 Task: Create a sub task System Test and UAT for the task  Implement a new cloud-based knowledge management system for a company in the project AvidTech , assign it to team member softage.2@softage.net and update the status of the sub task to  Off Track , set the priority of the sub task to High
Action: Mouse moved to (546, 359)
Screenshot: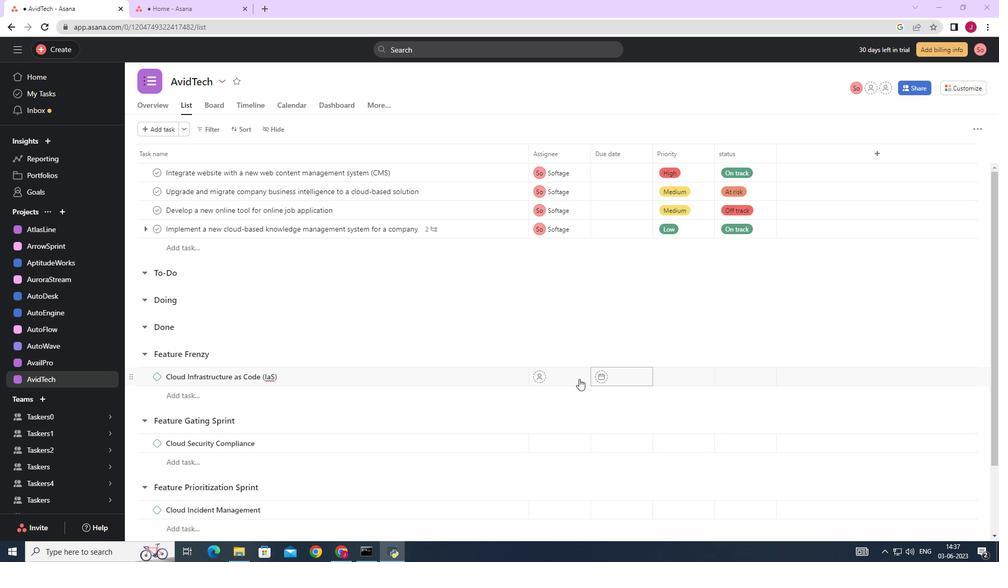 
Action: Mouse scrolled (546, 359) with delta (0, 0)
Screenshot: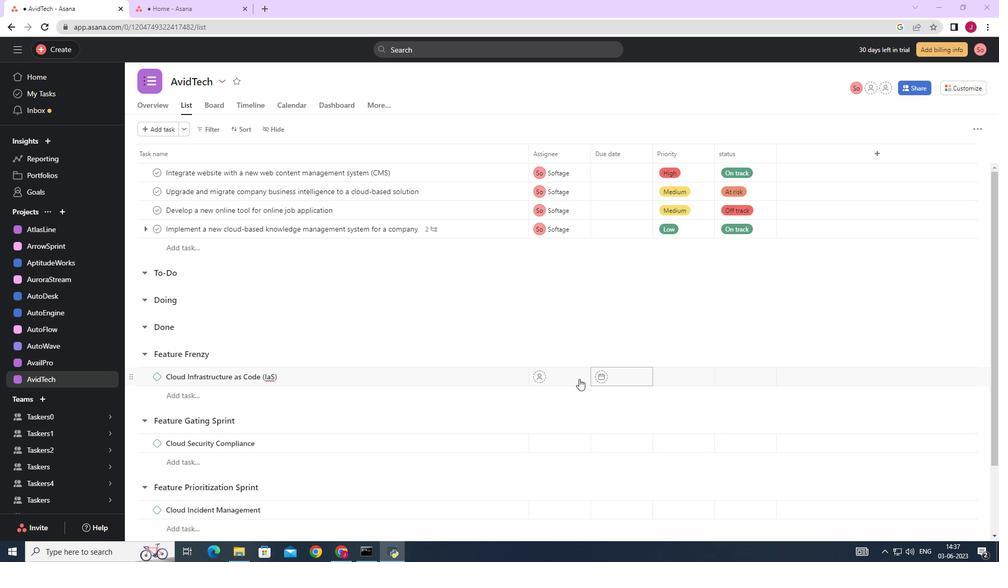 
Action: Mouse moved to (543, 355)
Screenshot: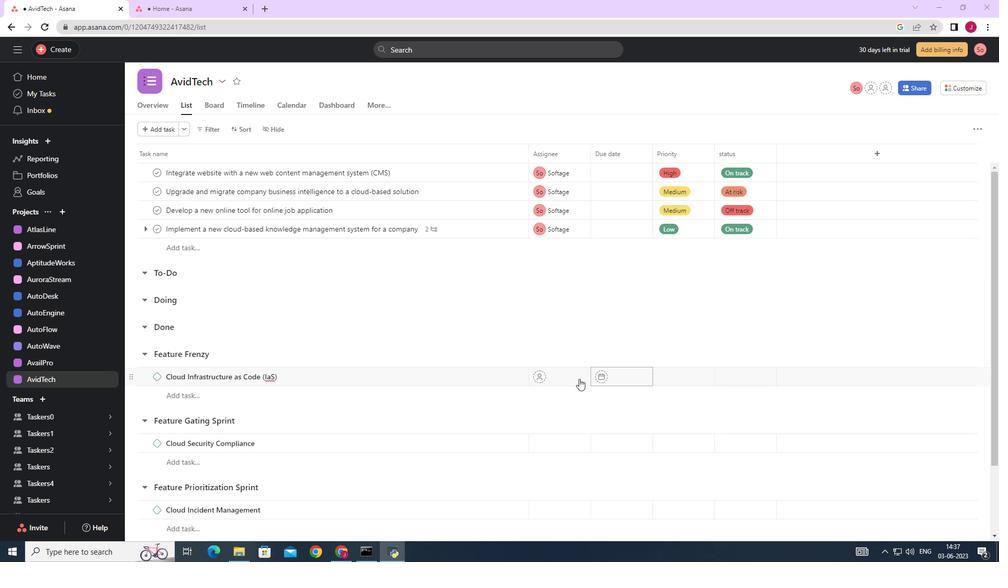 
Action: Mouse scrolled (543, 356) with delta (0, 0)
Screenshot: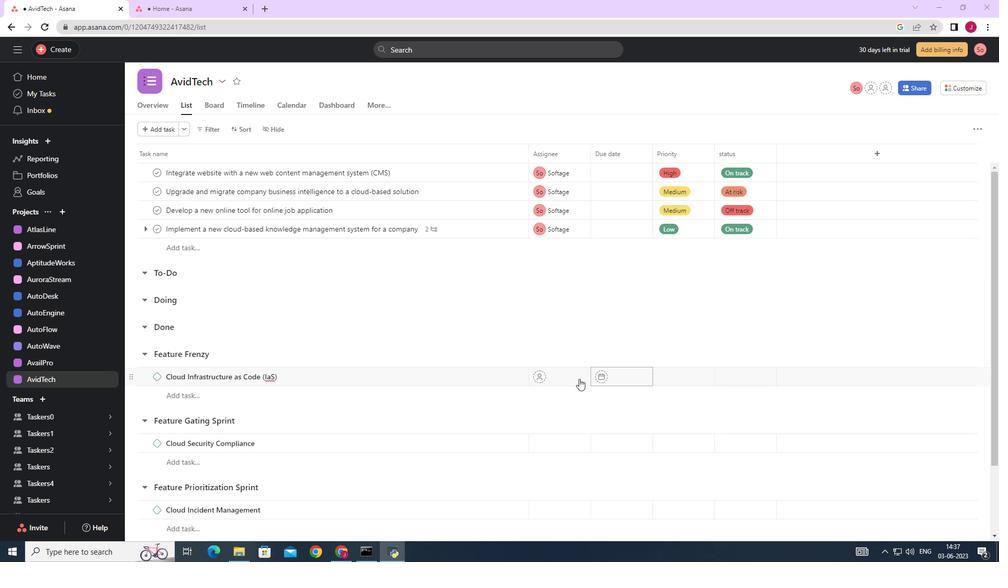 
Action: Mouse moved to (540, 353)
Screenshot: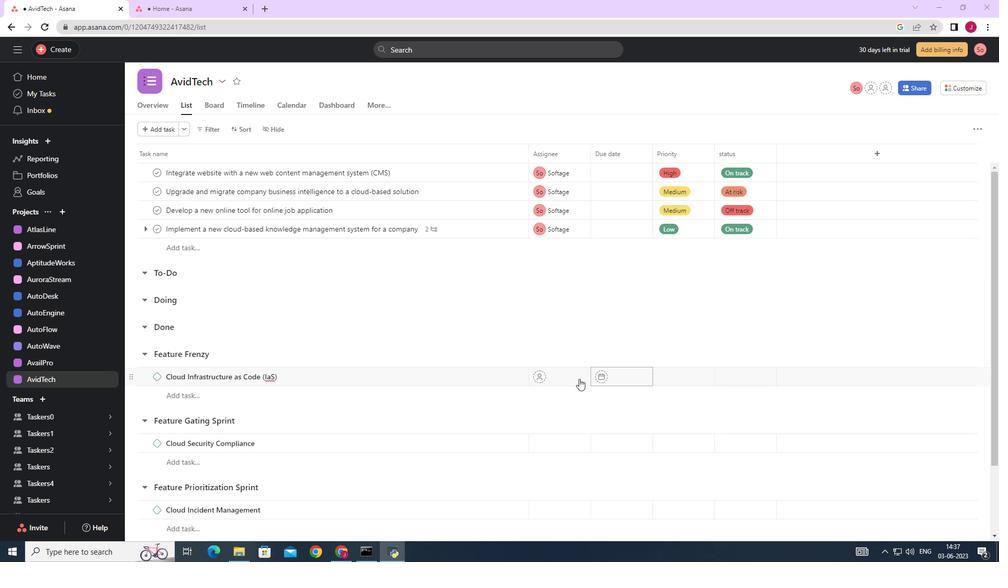 
Action: Mouse scrolled (540, 353) with delta (0, 0)
Screenshot: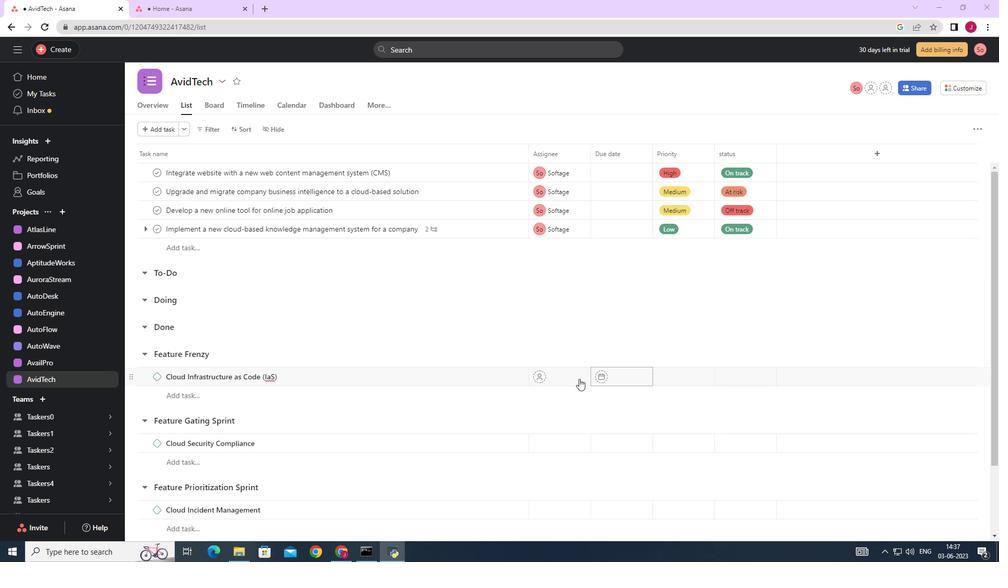 
Action: Mouse moved to (476, 224)
Screenshot: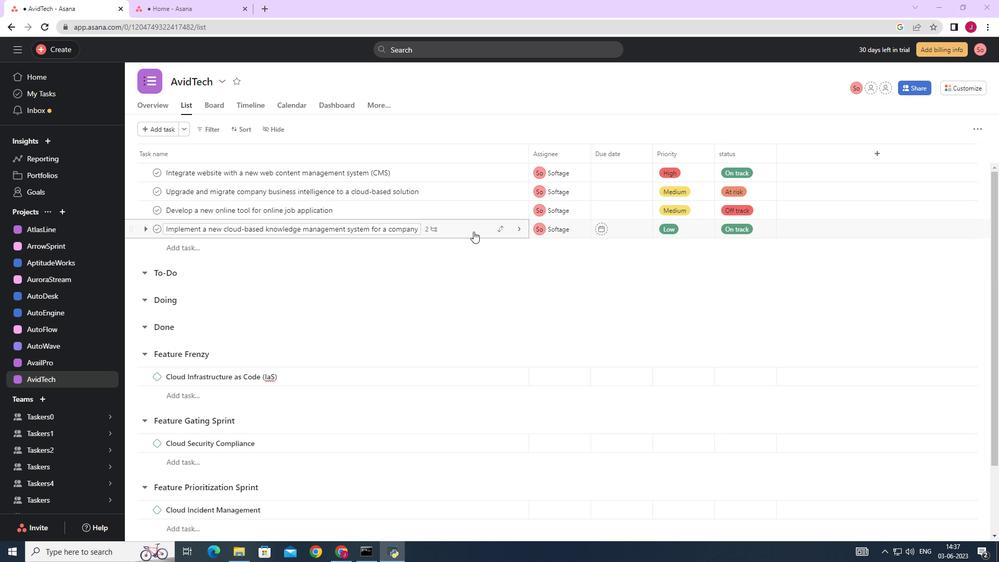 
Action: Mouse pressed left at (476, 224)
Screenshot: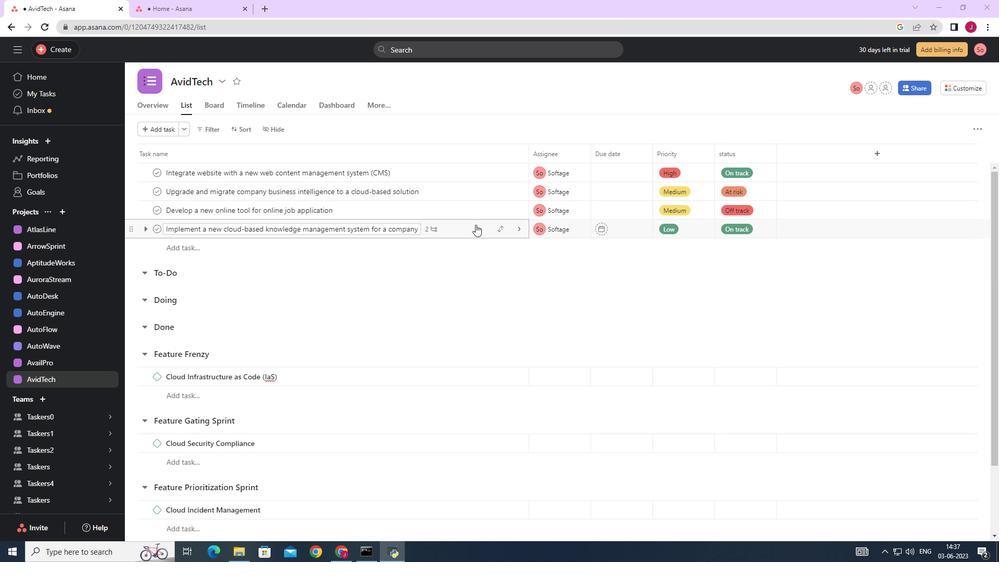 
Action: Mouse moved to (807, 320)
Screenshot: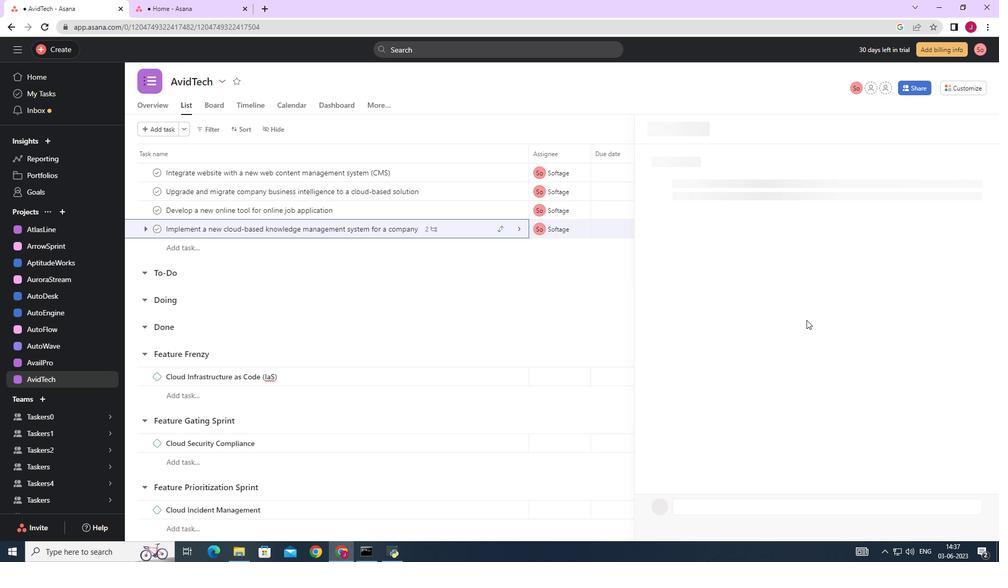 
Action: Mouse scrolled (807, 319) with delta (0, 0)
Screenshot: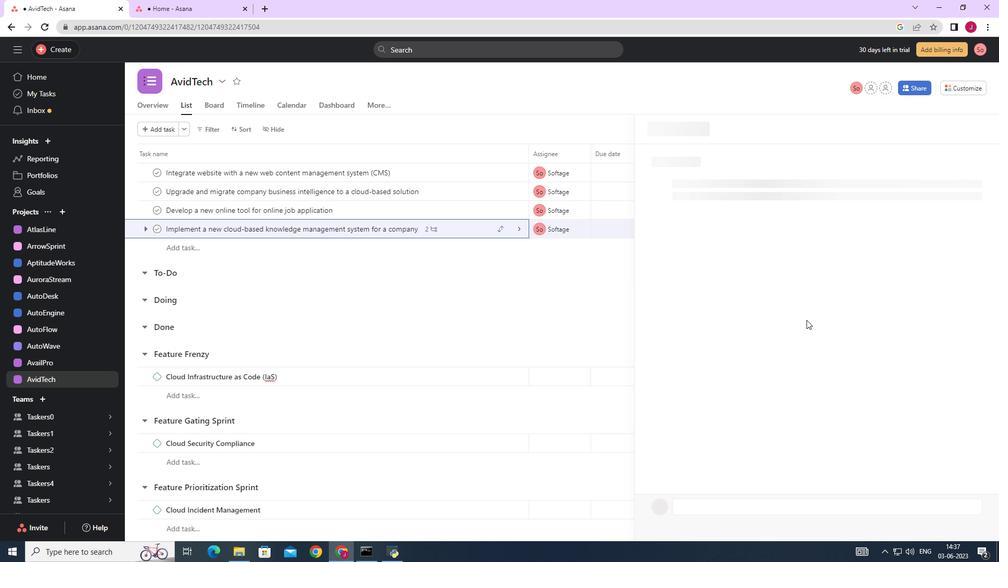 
Action: Mouse moved to (807, 320)
Screenshot: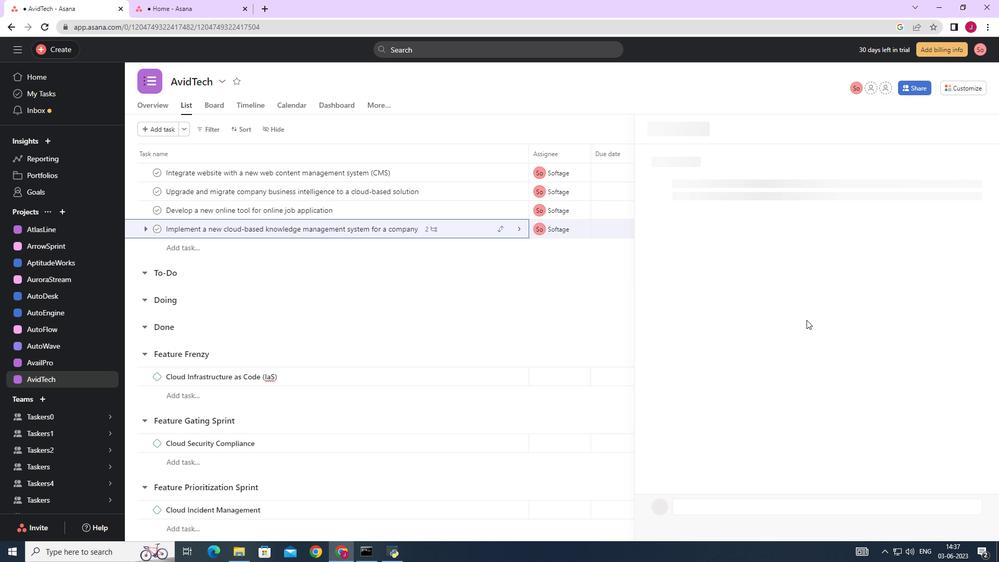 
Action: Mouse scrolled (807, 319) with delta (0, 0)
Screenshot: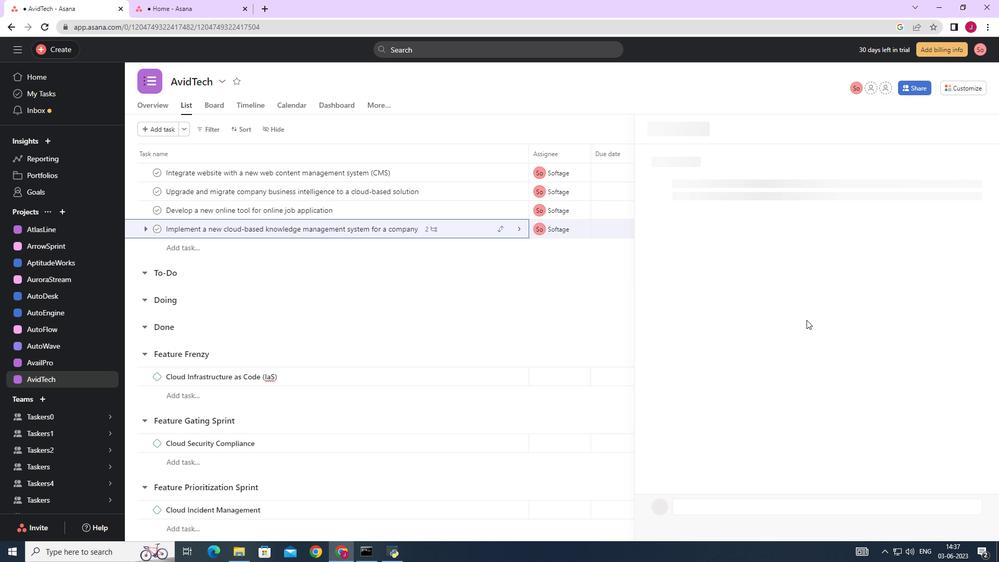 
Action: Mouse moved to (807, 319)
Screenshot: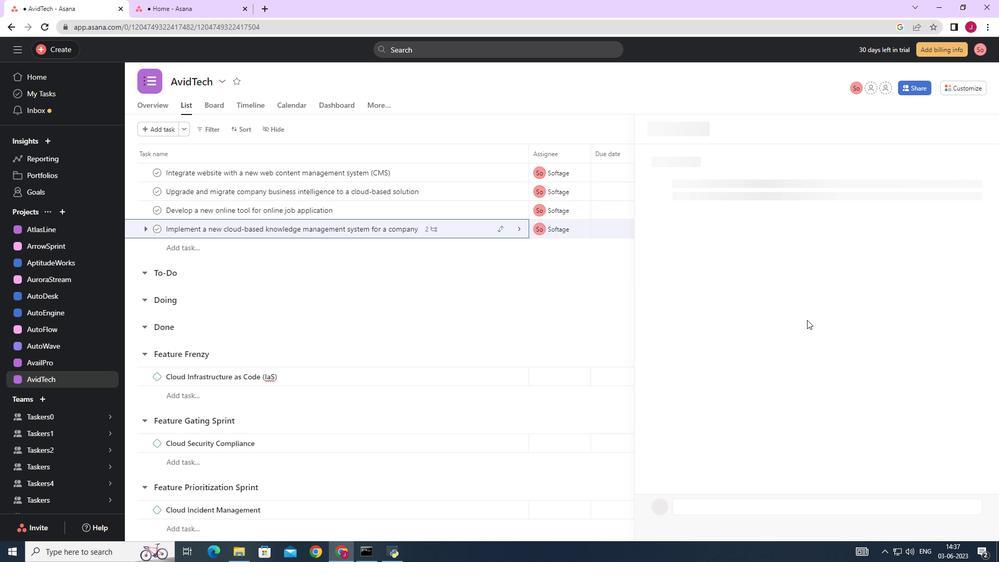 
Action: Mouse scrolled (807, 319) with delta (0, 0)
Screenshot: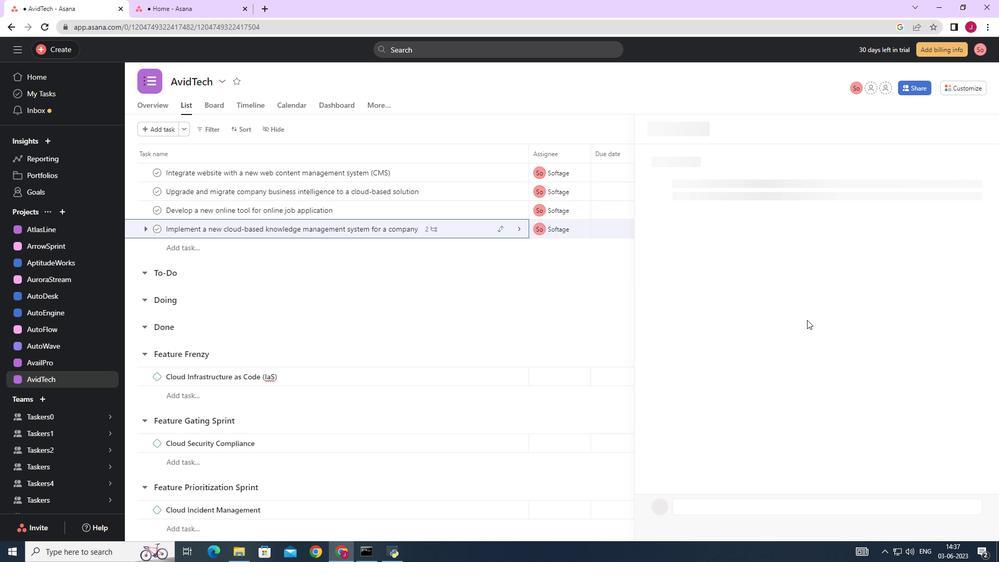
Action: Mouse moved to (756, 324)
Screenshot: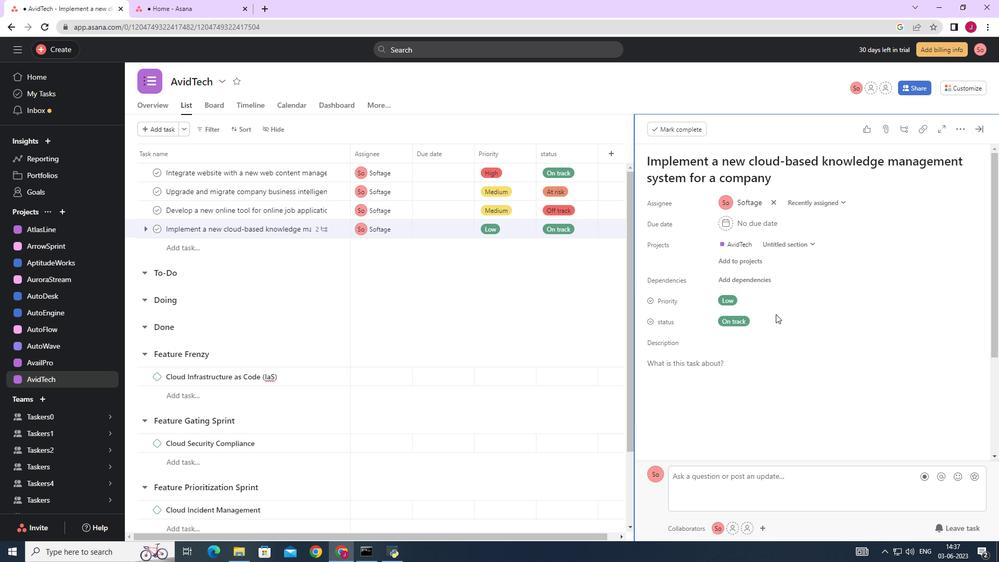 
Action: Mouse scrolled (756, 323) with delta (0, 0)
Screenshot: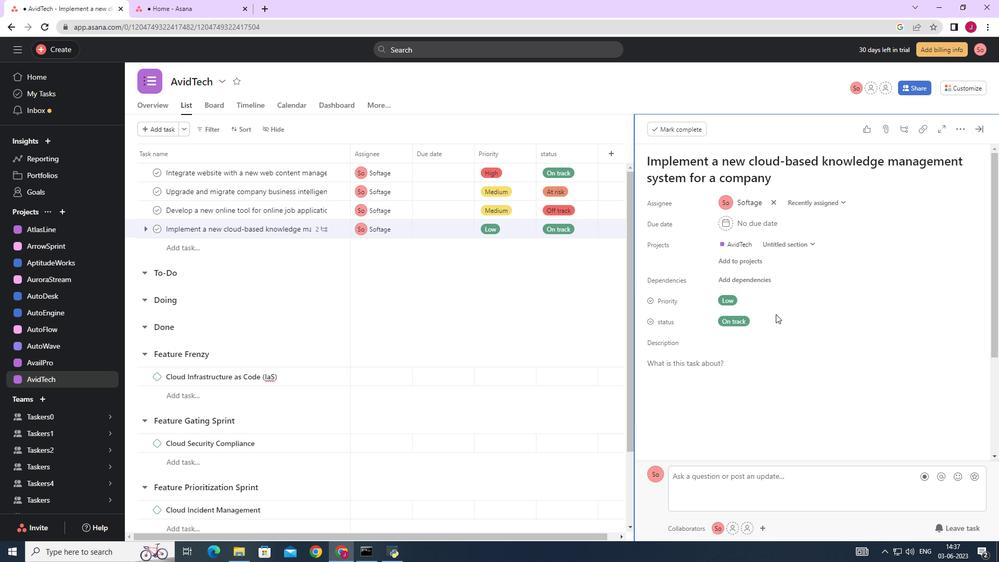 
Action: Mouse moved to (756, 324)
Screenshot: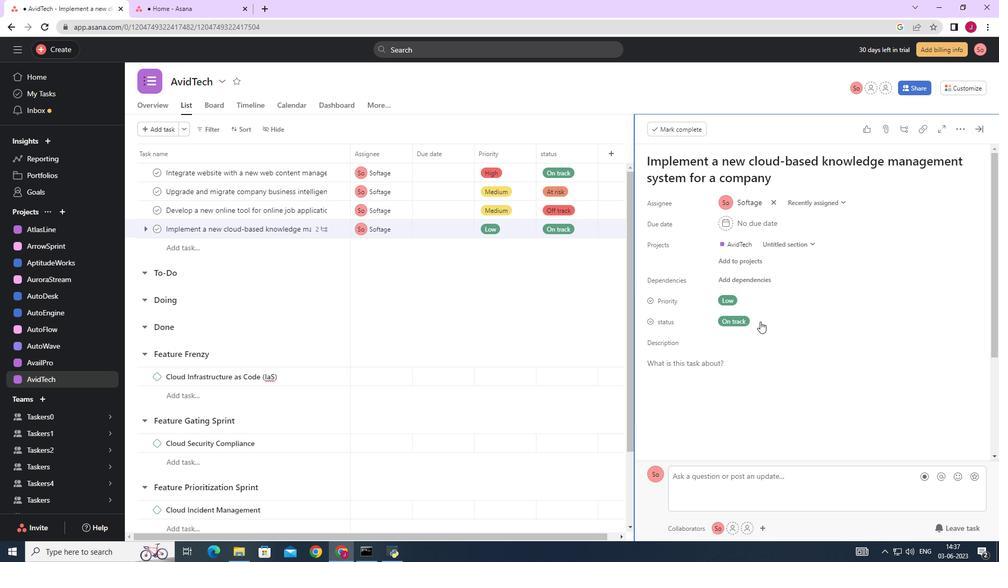 
Action: Mouse scrolled (756, 323) with delta (0, 0)
Screenshot: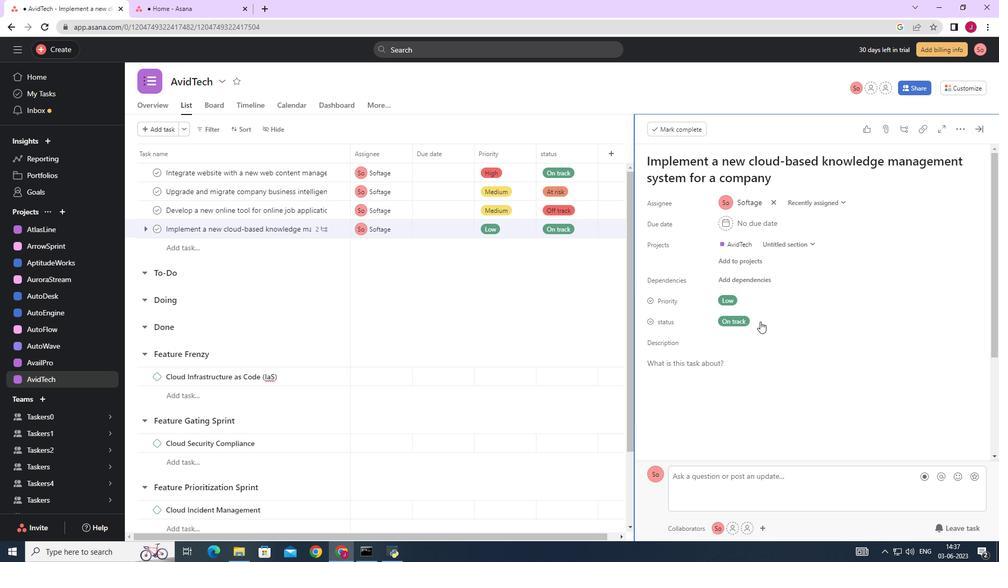 
Action: Mouse moved to (755, 324)
Screenshot: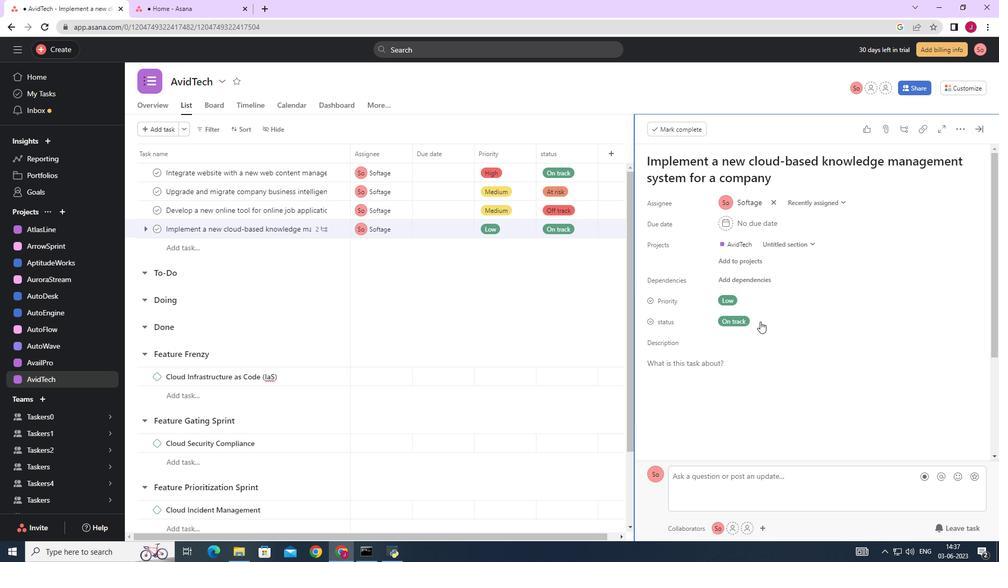 
Action: Mouse scrolled (755, 324) with delta (0, 0)
Screenshot: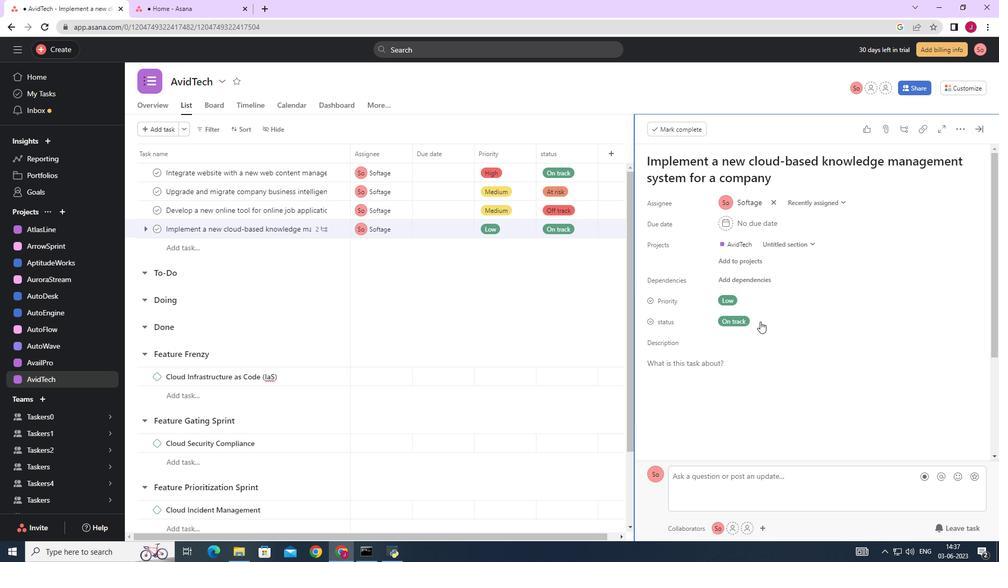 
Action: Mouse moved to (724, 327)
Screenshot: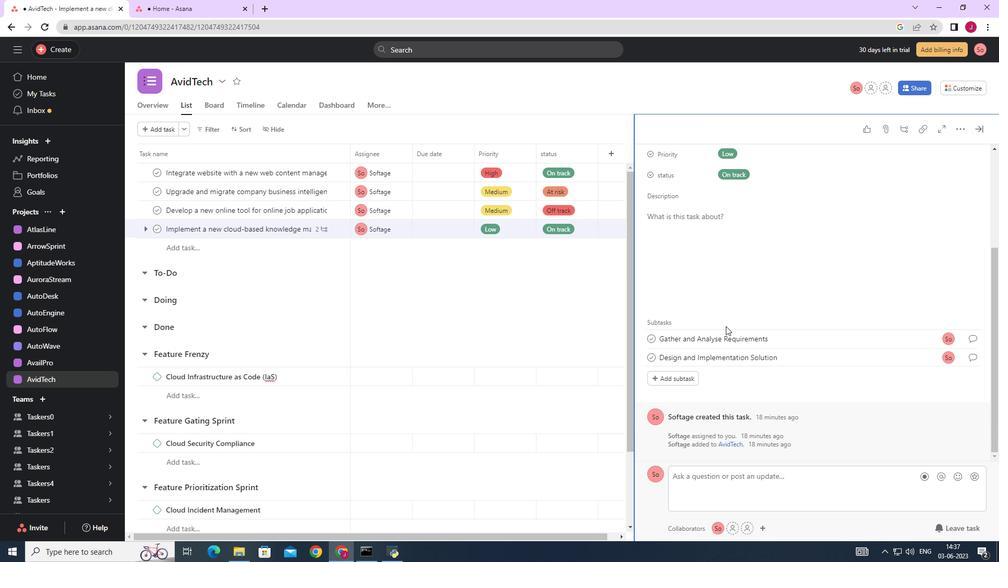 
Action: Mouse scrolled (724, 327) with delta (0, 0)
Screenshot: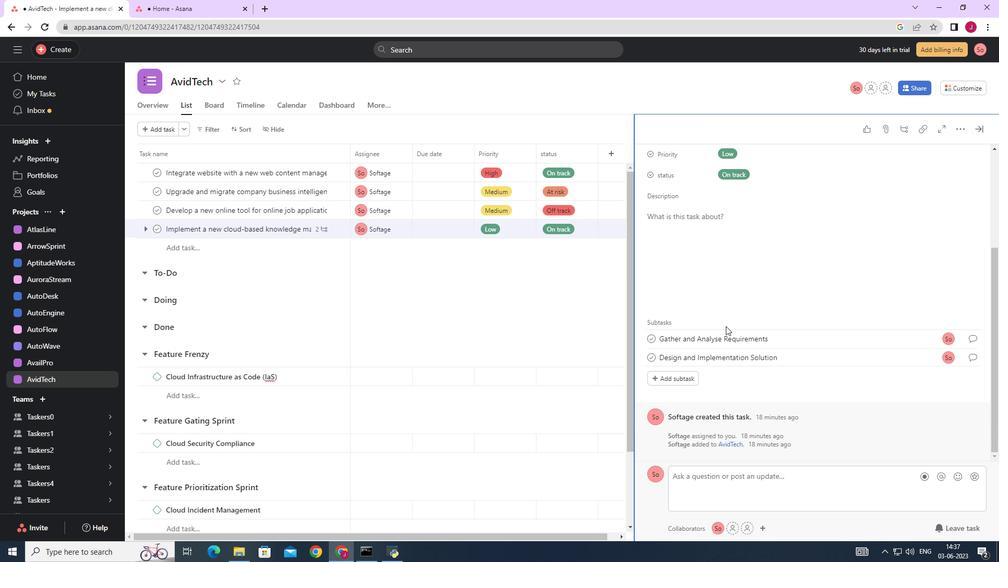 
Action: Mouse scrolled (724, 327) with delta (0, 0)
Screenshot: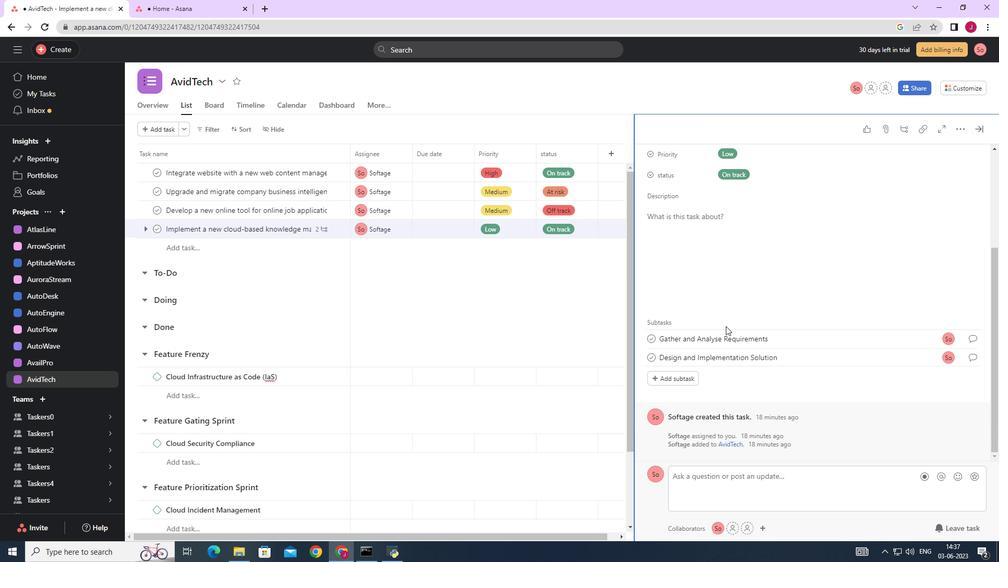 
Action: Mouse moved to (681, 380)
Screenshot: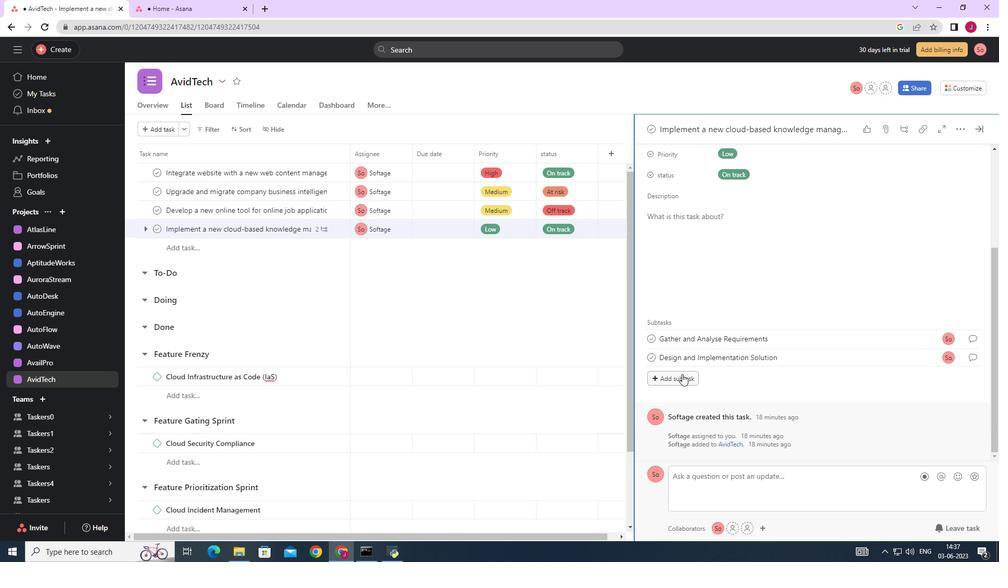 
Action: Mouse pressed left at (681, 380)
Screenshot: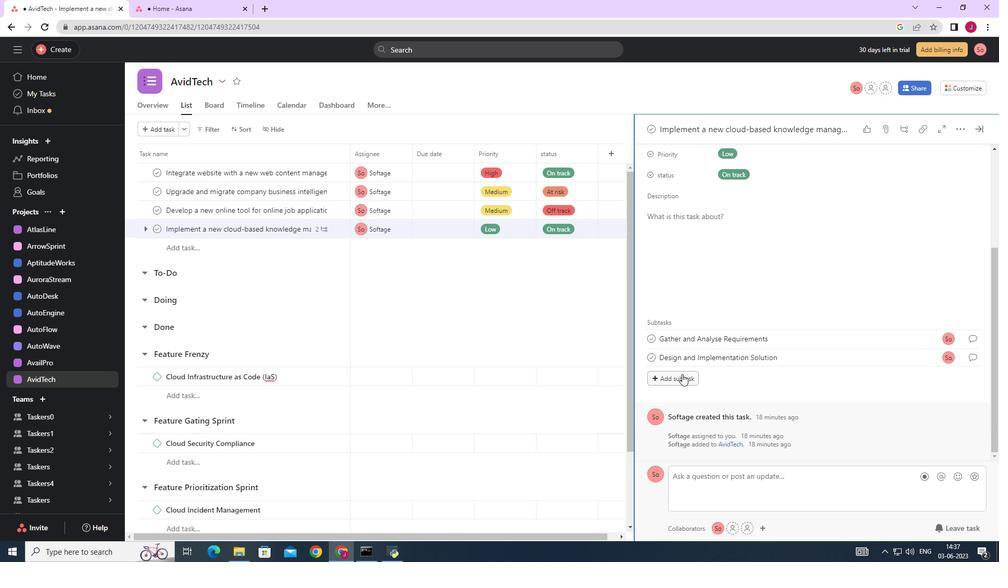 
Action: Mouse moved to (671, 357)
Screenshot: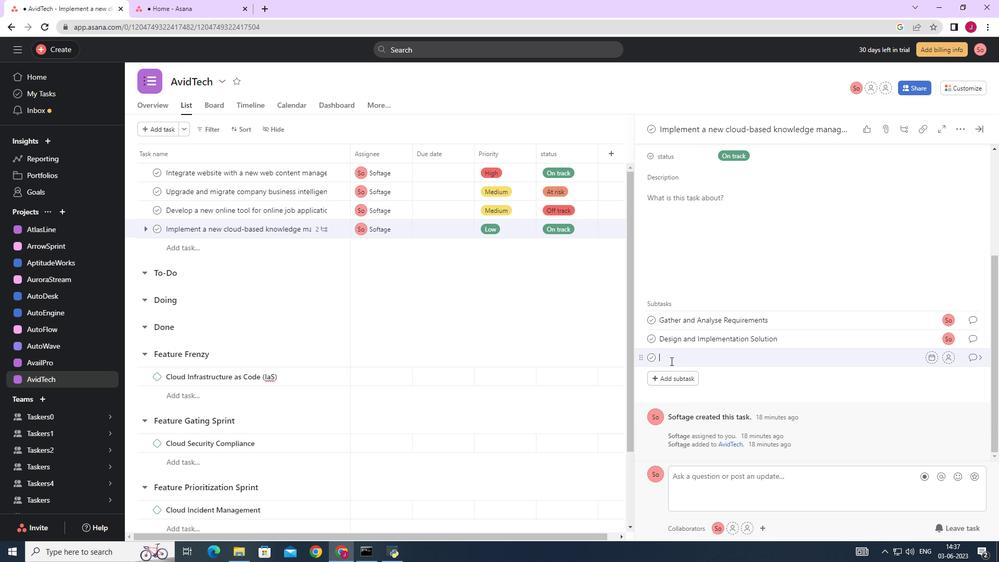 
Action: Key pressed <Key.caps_lock>S<Key.caps_lock>ystem<Key.space><Key.caps_lock>T<Key.caps_lock>est<Key.space>and<Key.space><Key.caps_lock>UAT
Screenshot: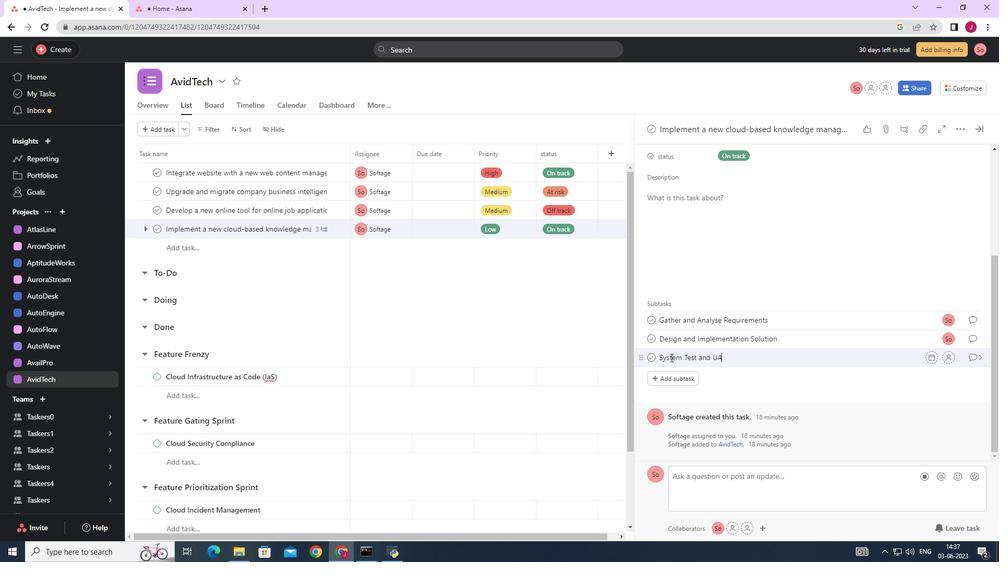 
Action: Mouse moved to (944, 361)
Screenshot: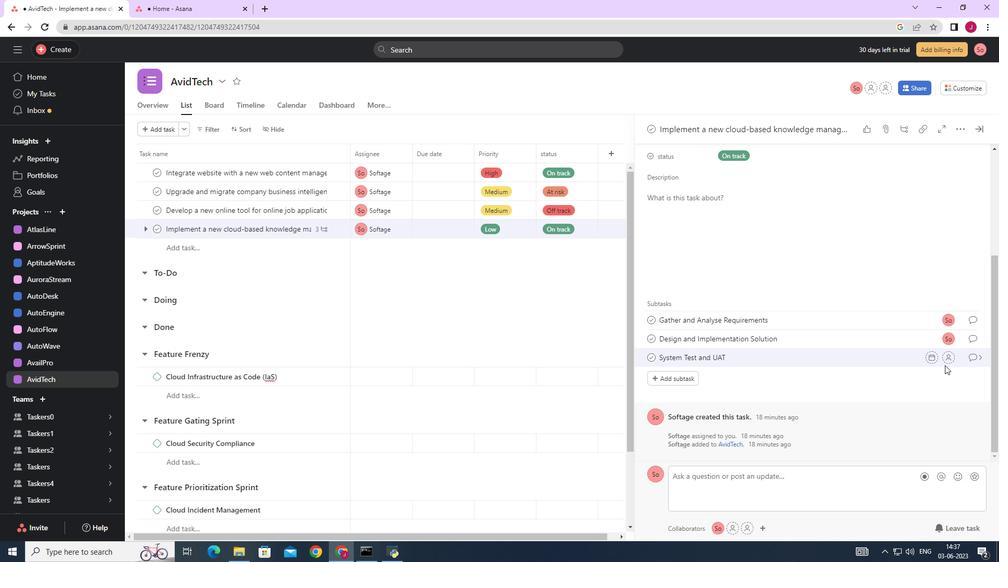 
Action: Mouse pressed left at (944, 361)
Screenshot: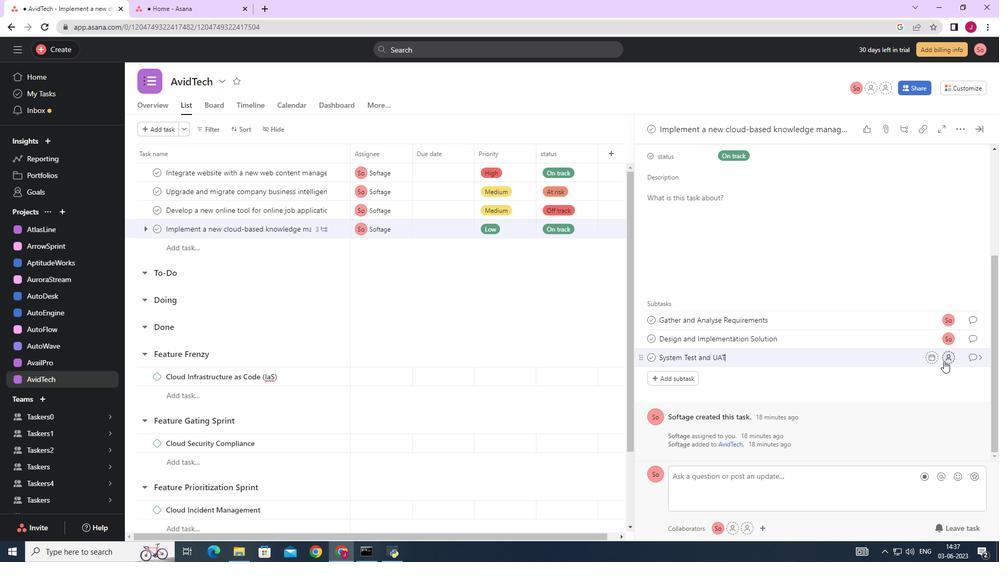 
Action: Mouse moved to (831, 390)
Screenshot: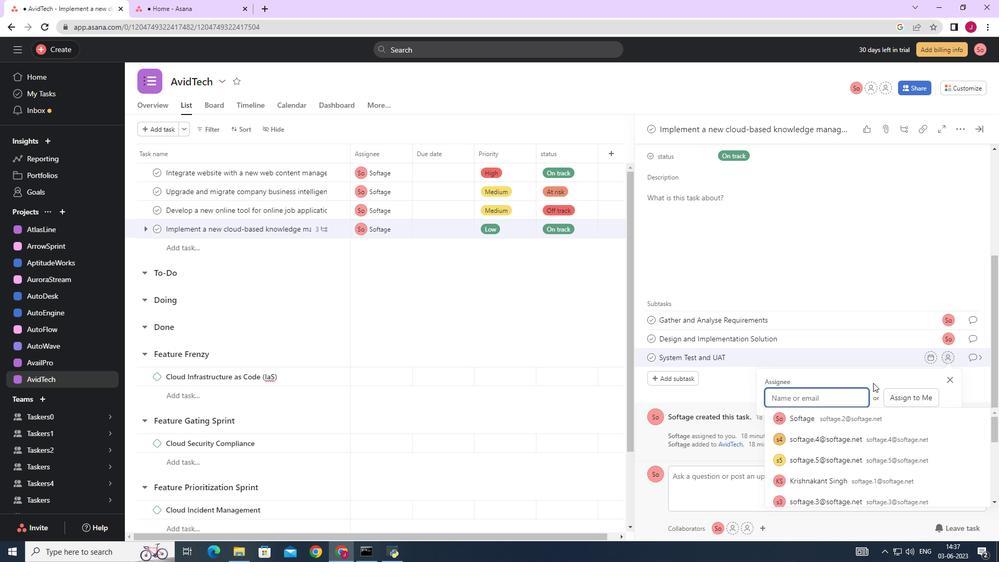 
Action: Key pressed SOFTAGE.2
Screenshot: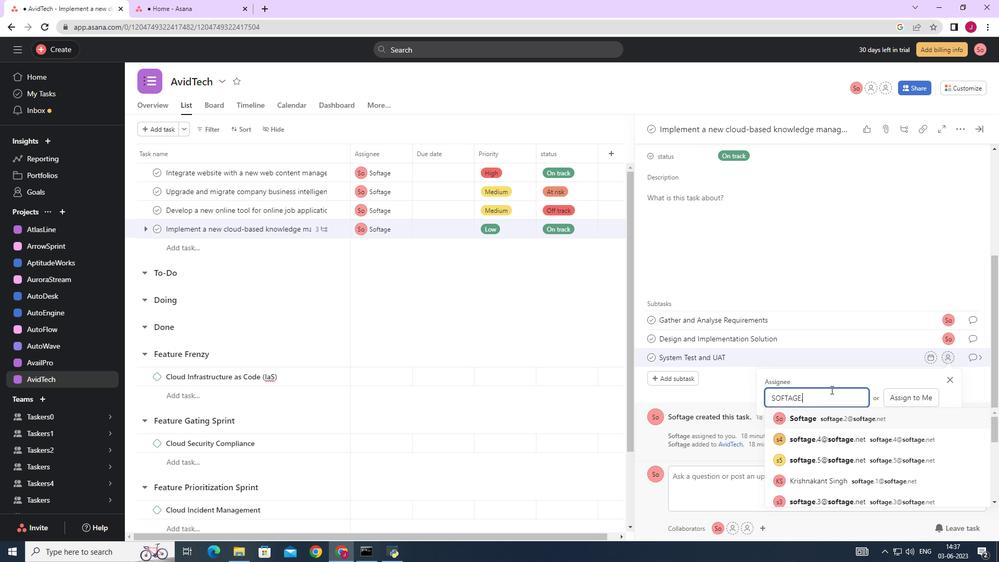 
Action: Mouse moved to (853, 418)
Screenshot: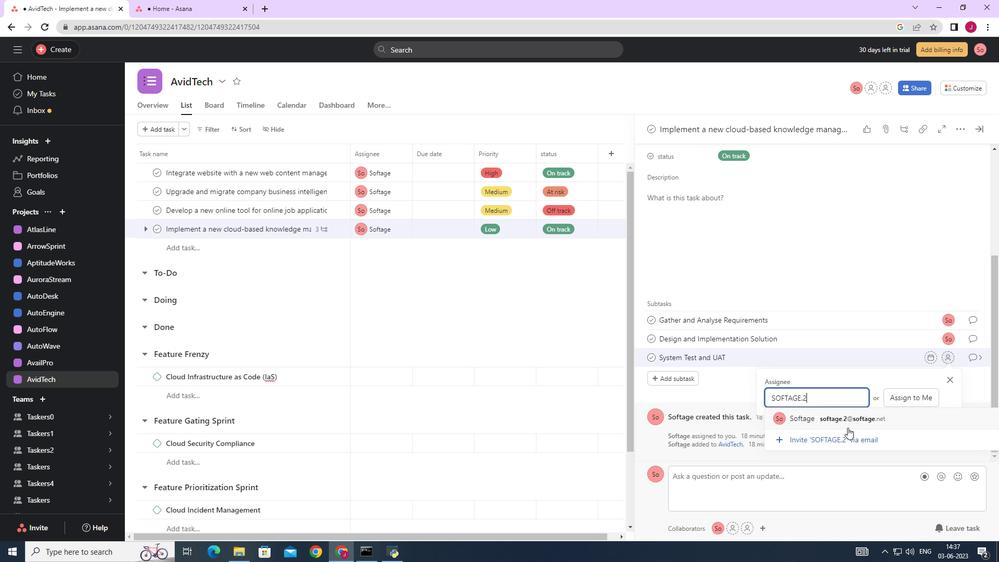 
Action: Mouse pressed left at (853, 418)
Screenshot: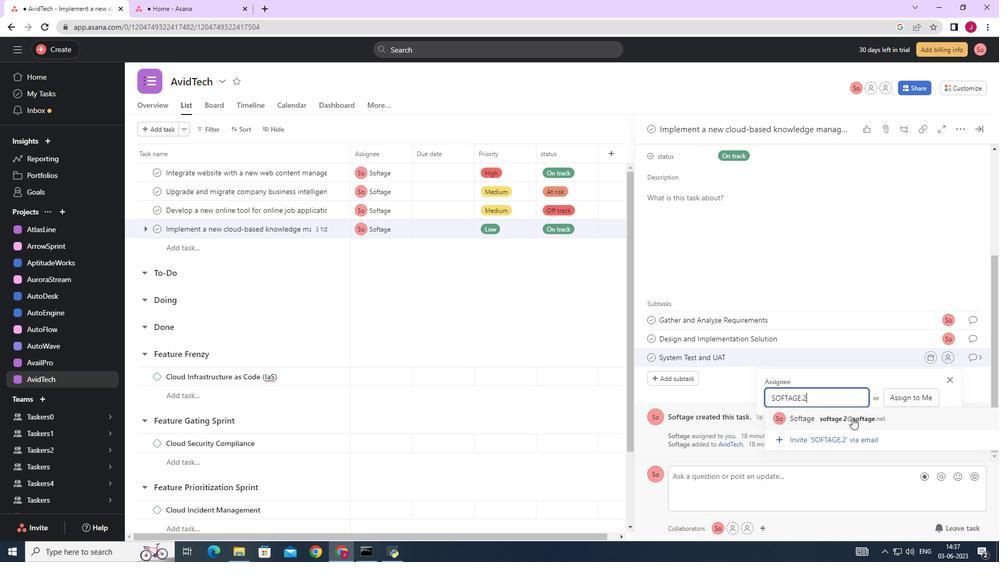 
Action: Mouse moved to (972, 358)
Screenshot: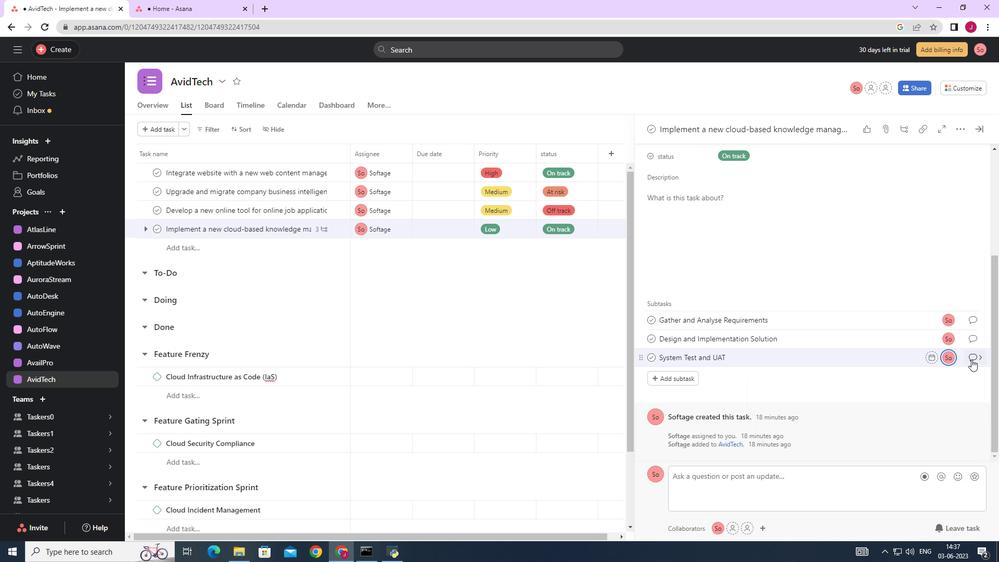 
Action: Mouse pressed left at (972, 358)
Screenshot: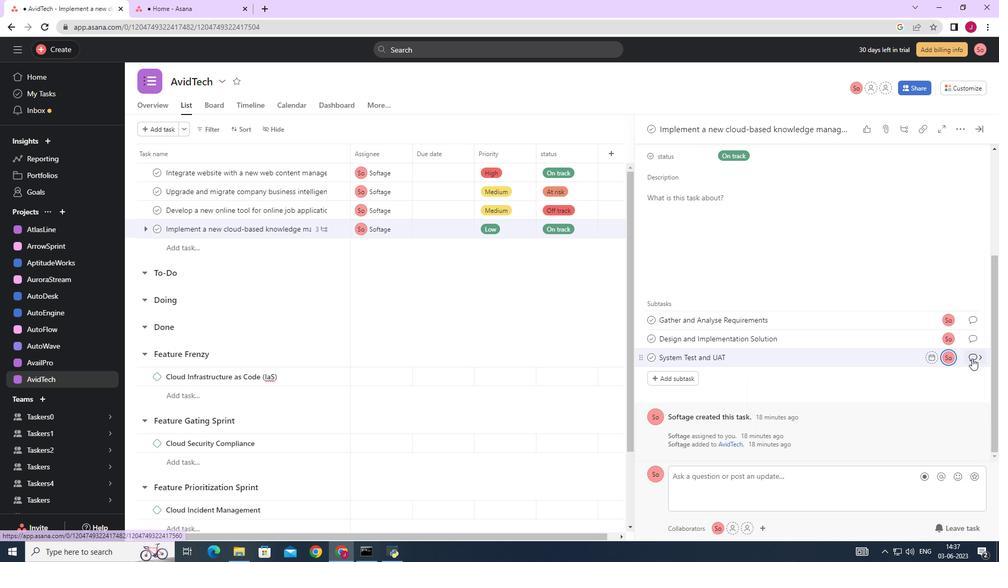 
Action: Mouse moved to (686, 273)
Screenshot: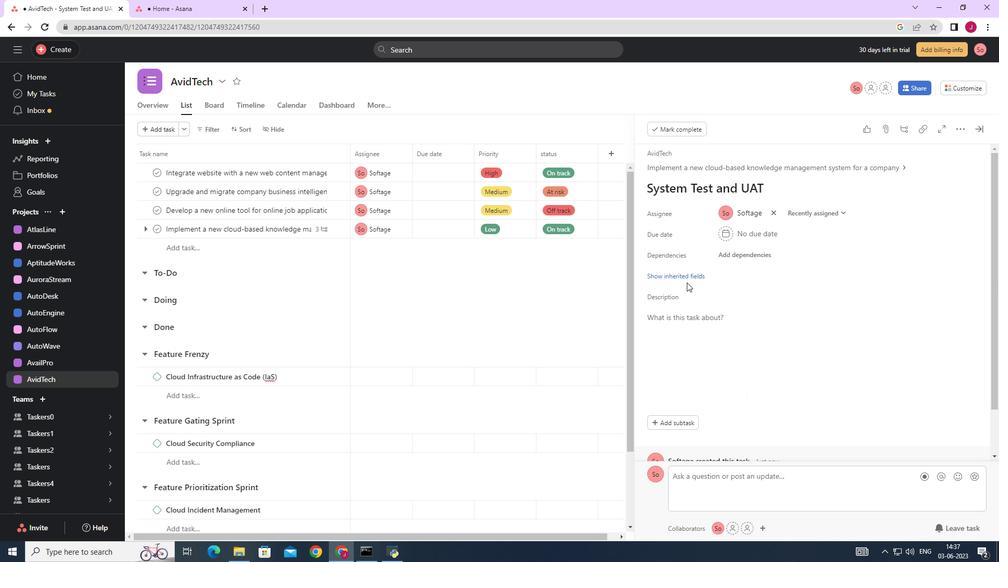 
Action: Mouse pressed left at (686, 273)
Screenshot: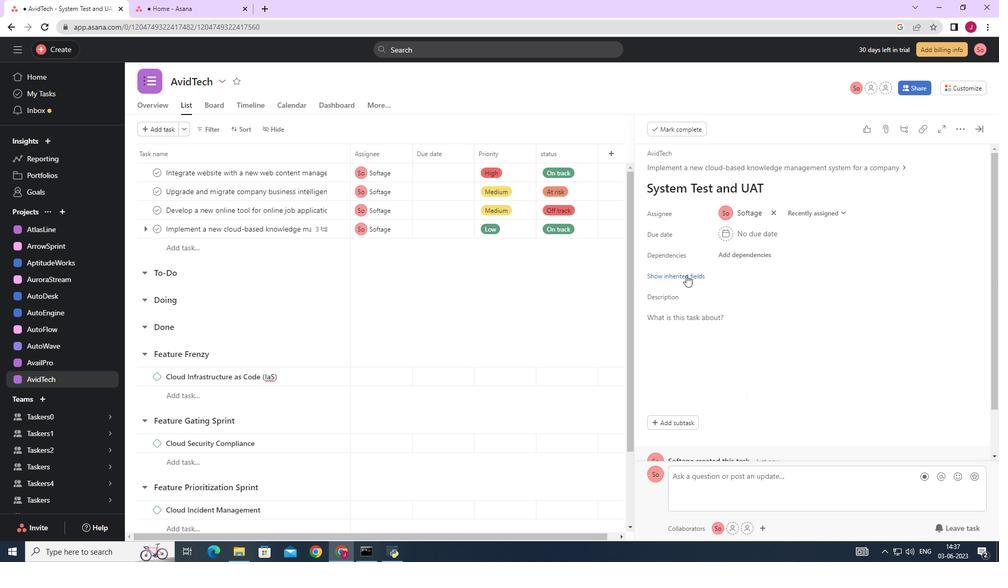
Action: Mouse moved to (720, 296)
Screenshot: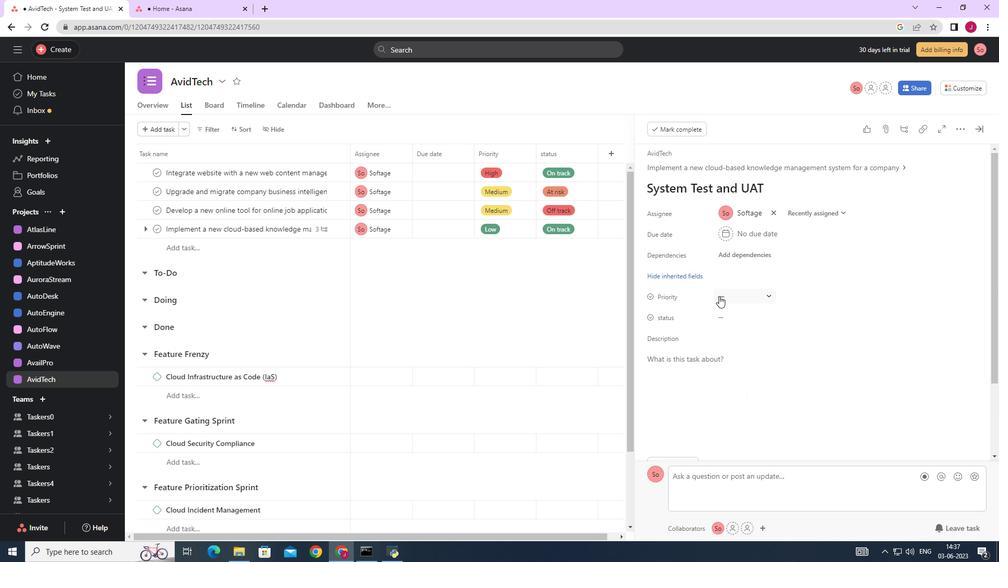 
Action: Mouse pressed left at (720, 296)
Screenshot: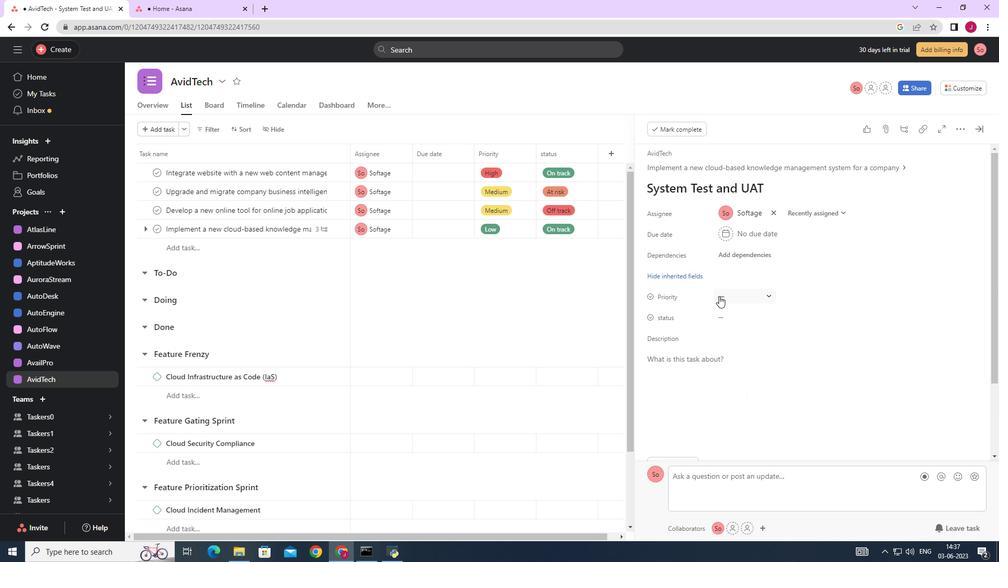 
Action: Mouse moved to (749, 331)
Screenshot: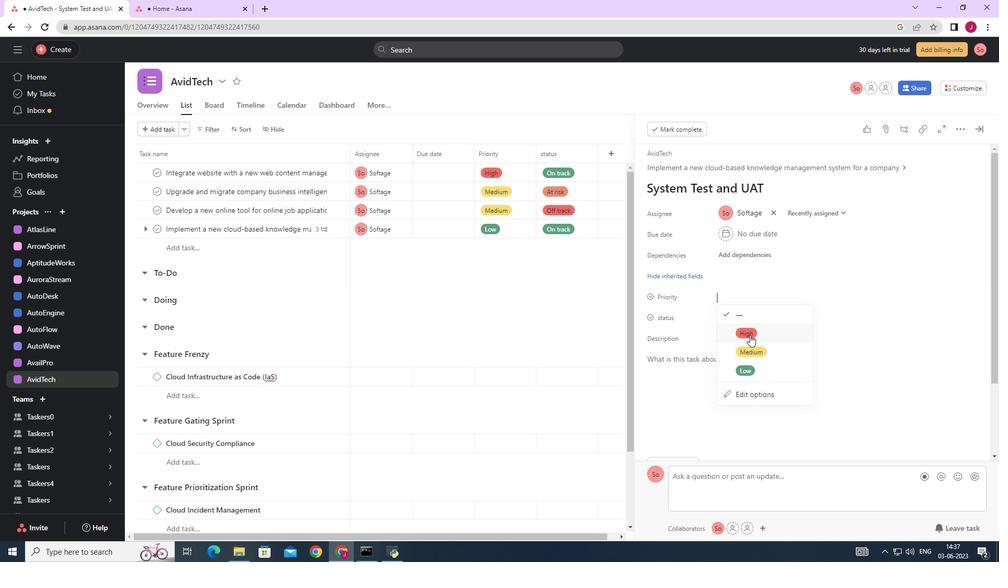 
Action: Mouse pressed left at (749, 331)
Screenshot: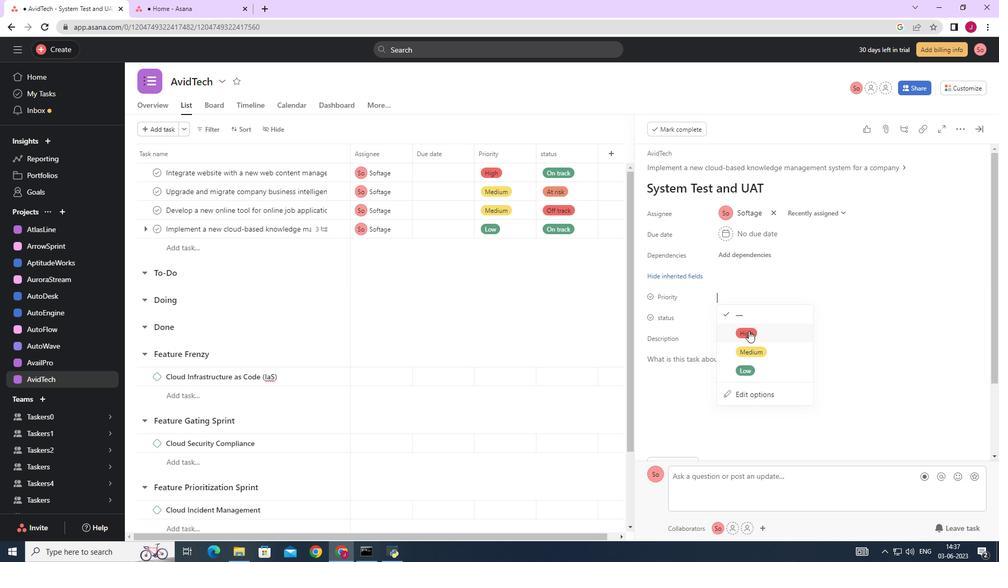 
Action: Mouse moved to (734, 315)
Screenshot: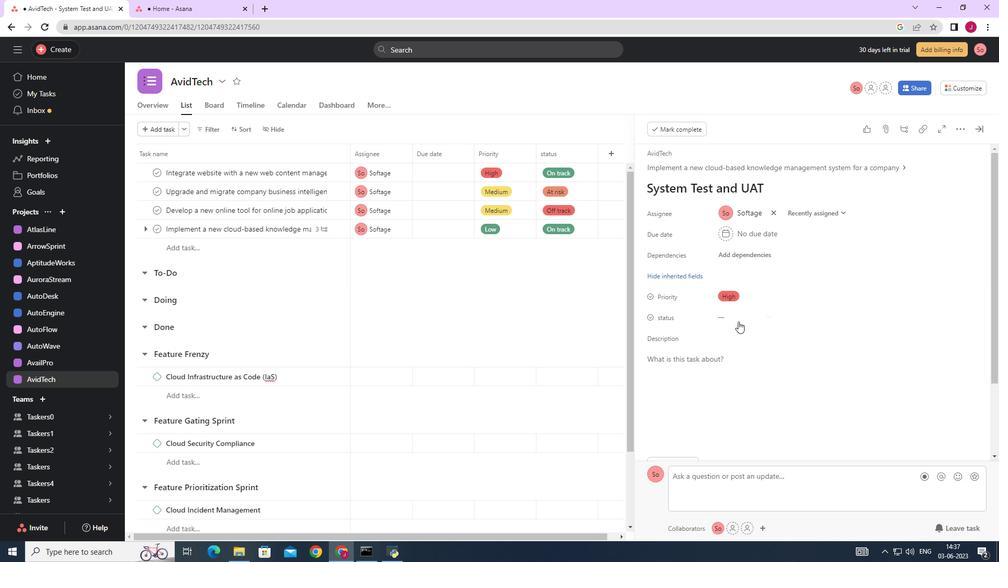 
Action: Mouse pressed left at (734, 315)
Screenshot: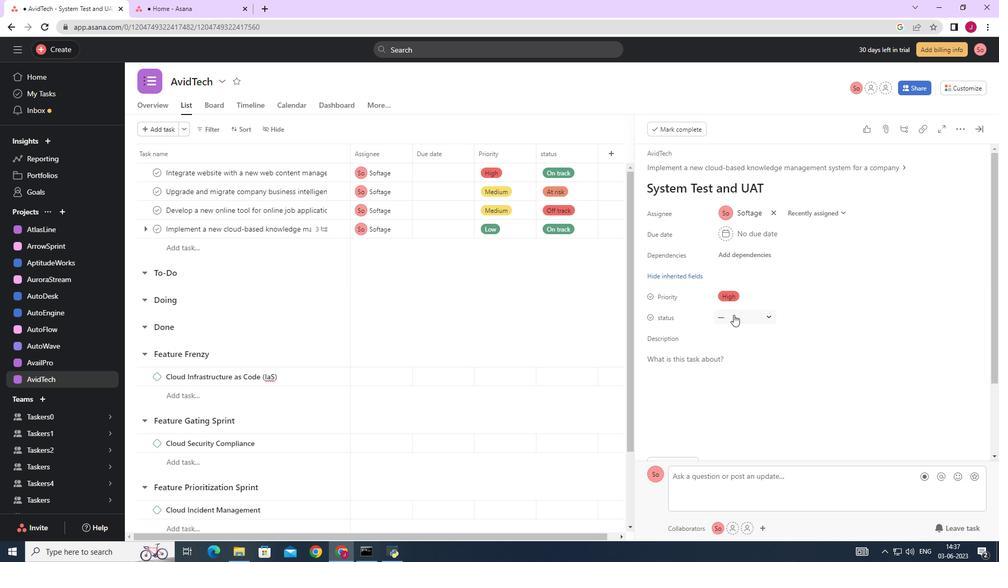 
Action: Mouse moved to (749, 352)
Screenshot: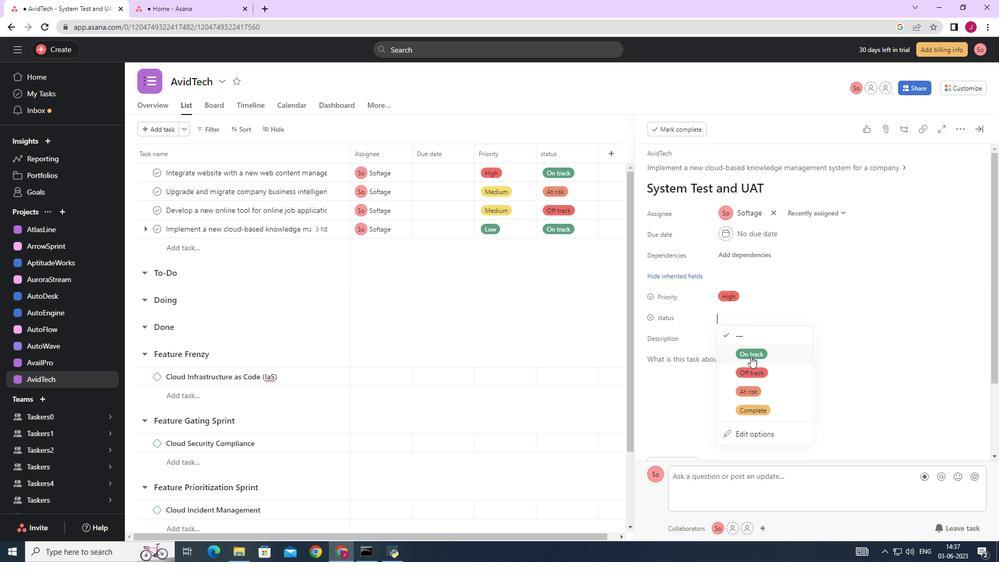 
Action: Mouse pressed left at (749, 352)
Screenshot: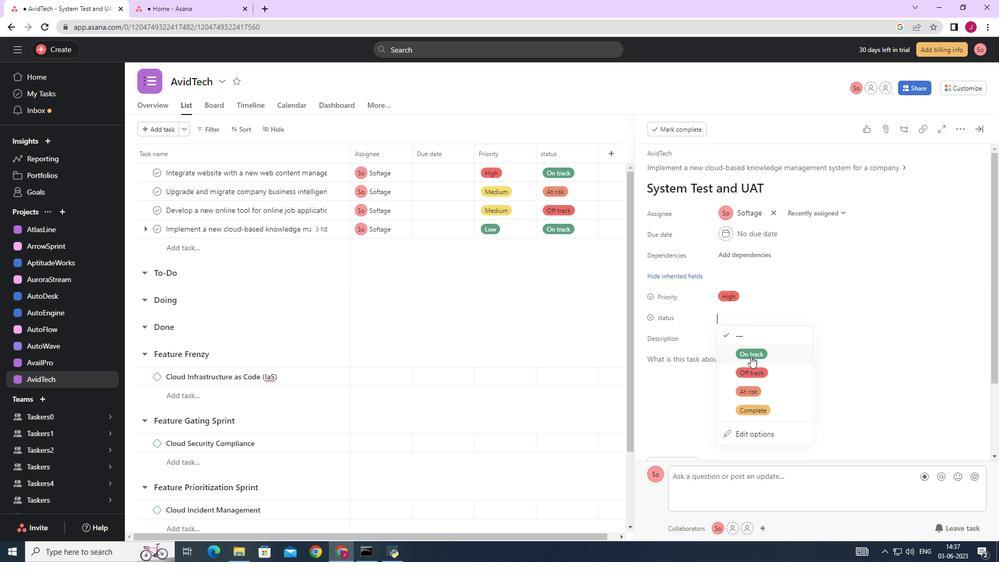 
Action: Mouse moved to (982, 127)
Screenshot: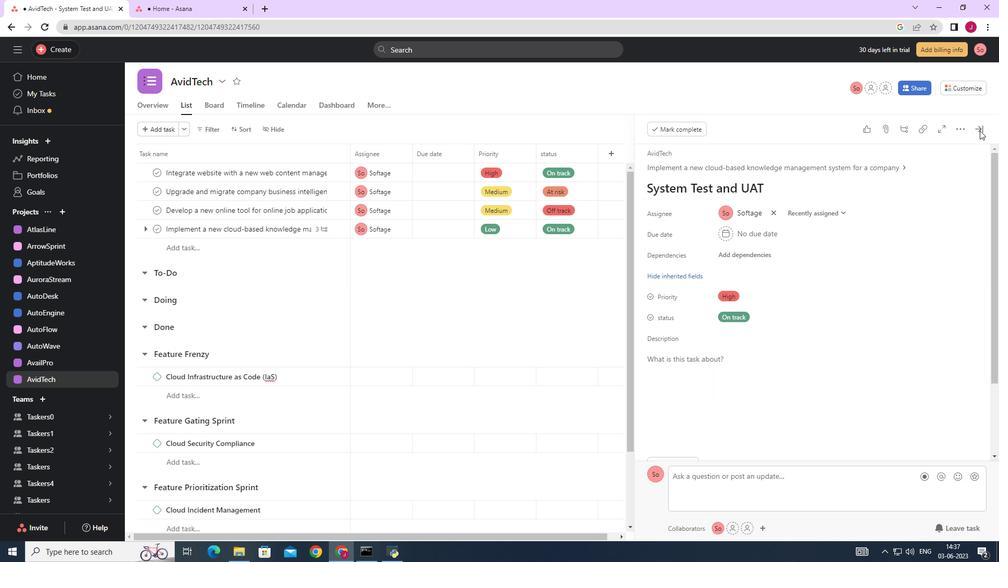 
Action: Mouse pressed left at (982, 127)
Screenshot: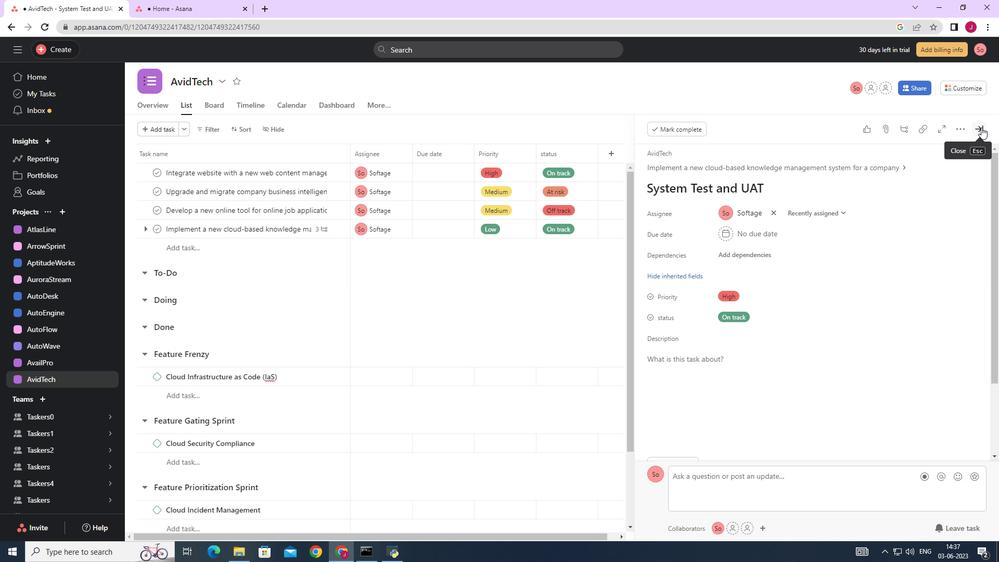
Action: Mouse moved to (982, 127)
Screenshot: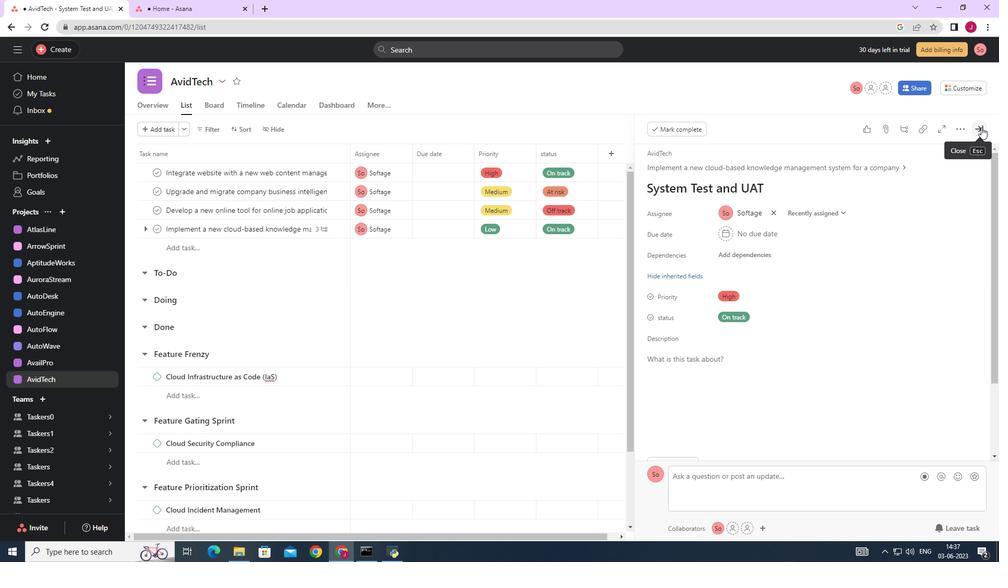 
